 Task: Add the task  Integrate a new online platform for online art history courses to the section Speed of Thought in the project ConstructTech and add a Due Date to the respective task as 2024/04/09
Action: Mouse moved to (58, 448)
Screenshot: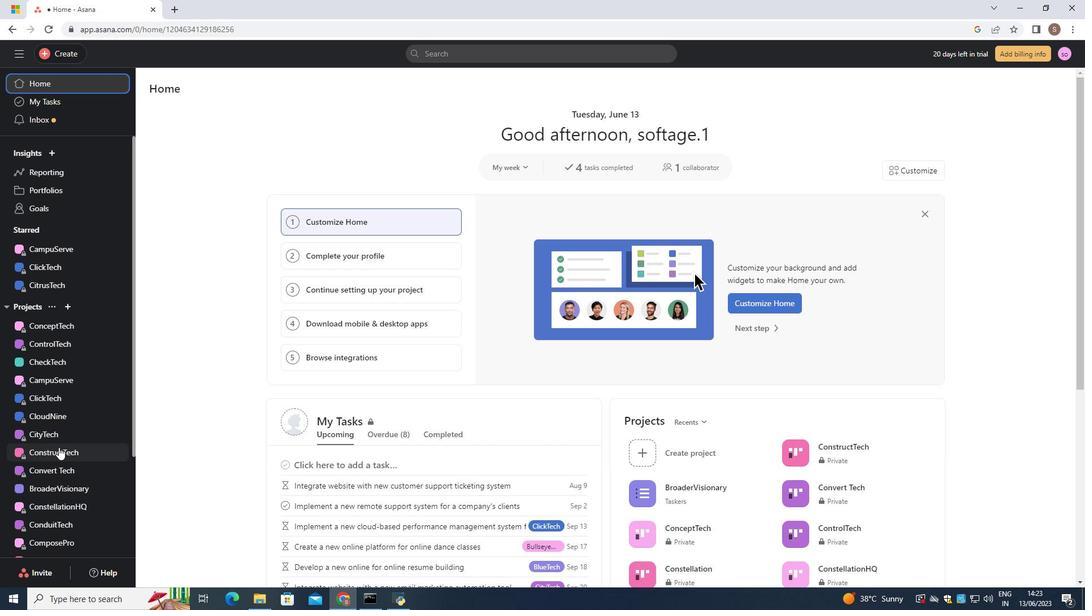
Action: Mouse pressed left at (58, 448)
Screenshot: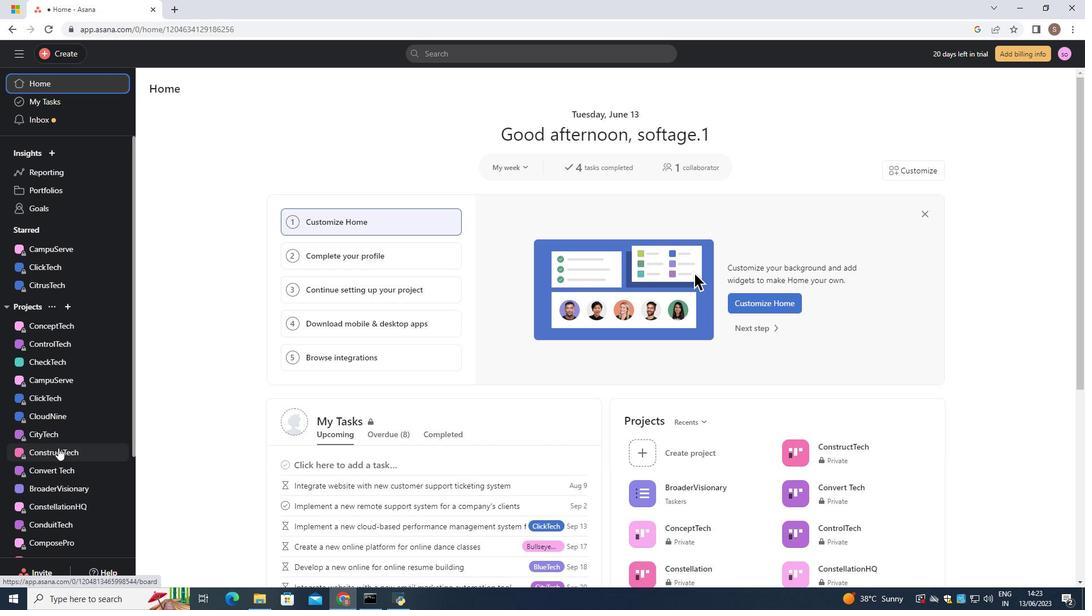 
Action: Mouse moved to (797, 164)
Screenshot: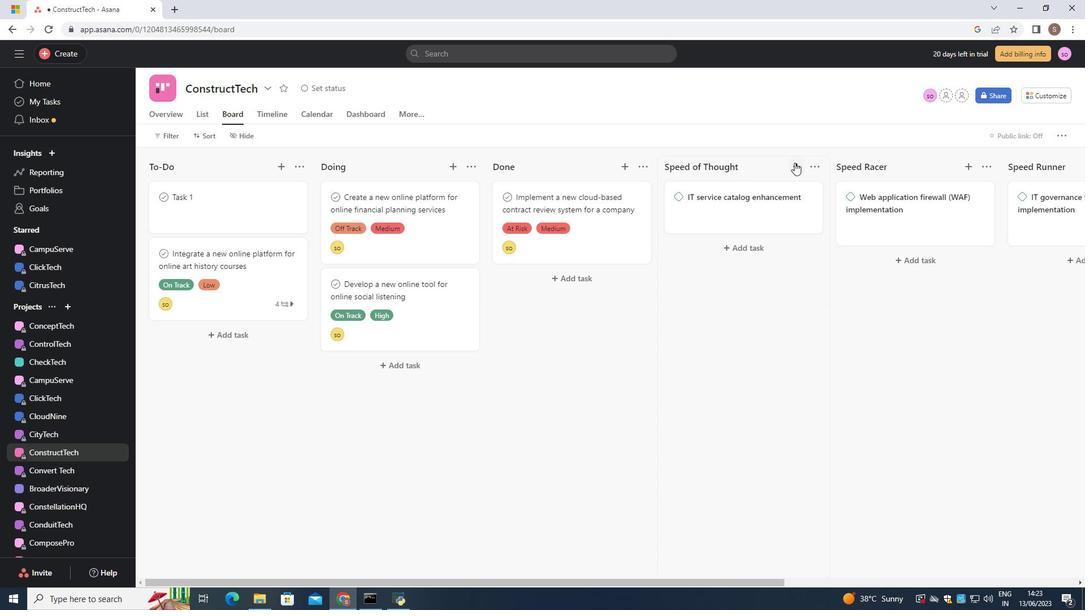 
Action: Mouse pressed left at (797, 164)
Screenshot: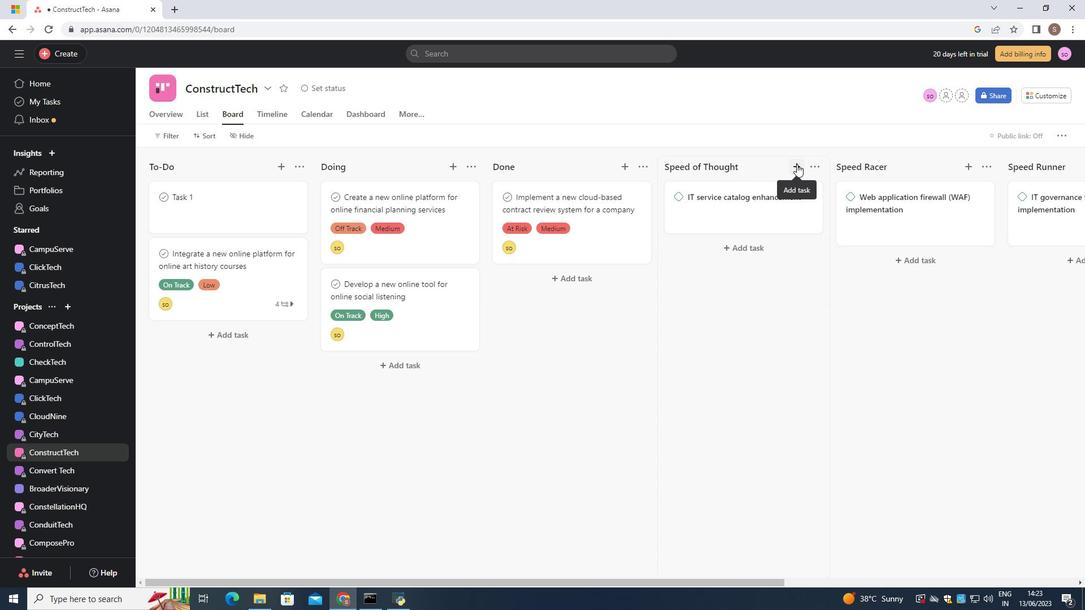 
Action: Key pressed <Key.shift_r><Key.shift_r><Key.shift_r><Key.shift_r><Key.shift_r><Key.shift_r><Key.shift_r><Key.shift_r><Key.shift_r><Key.shift_r><Key.shift_r><Key.shift_r><Key.shift_r>Integrate<Key.space>a<Key.space>new<Key.space>online<Key.space>platform<Key.space>for<Key.space>online<Key.space>art<Key.space>history<Key.space>courses
Screenshot: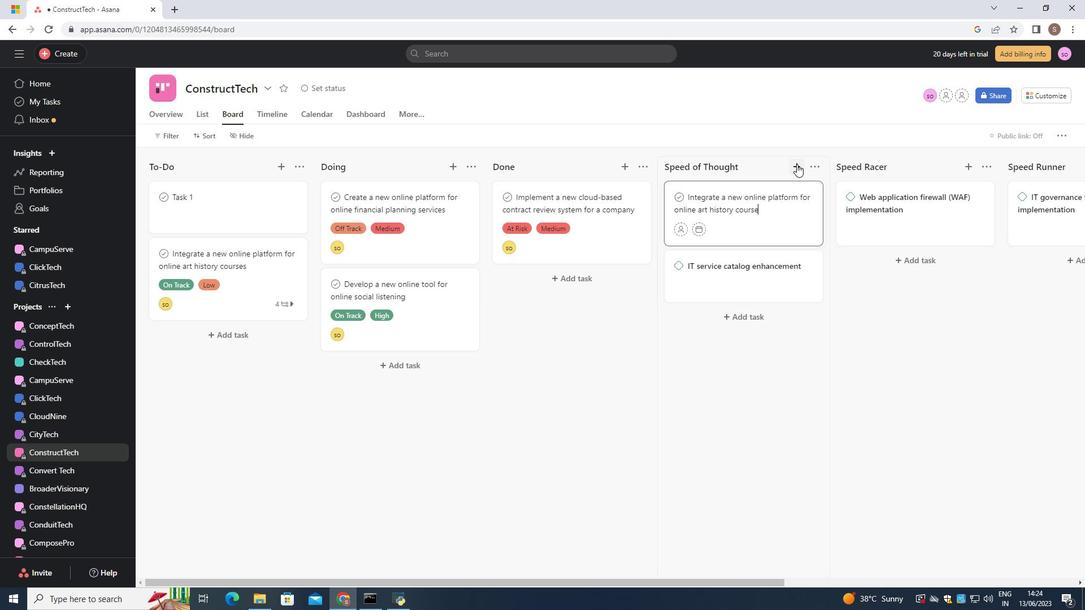
Action: Mouse moved to (698, 233)
Screenshot: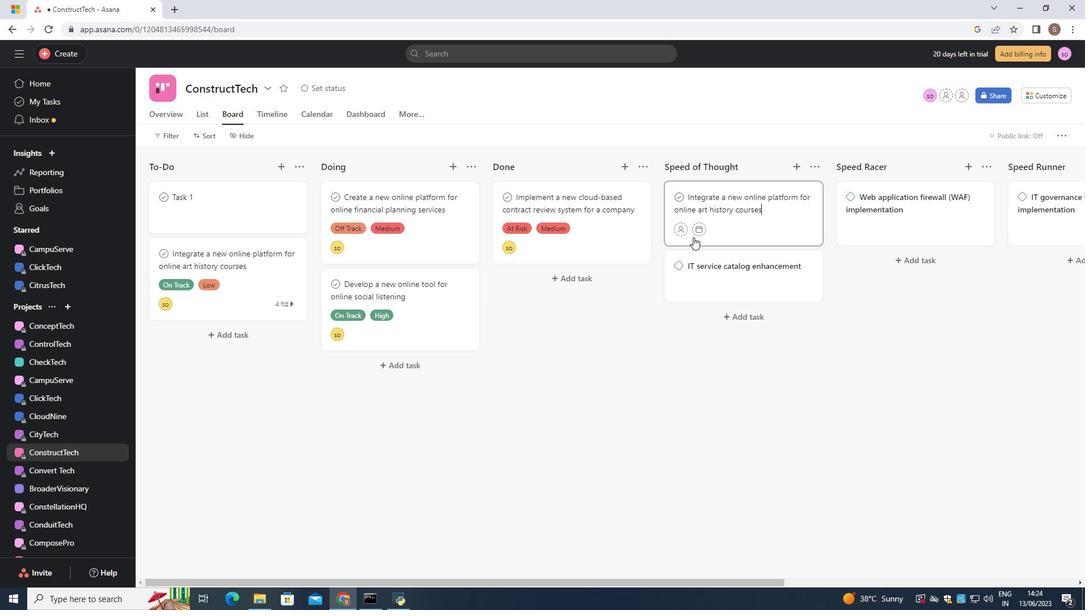 
Action: Mouse pressed left at (698, 233)
Screenshot: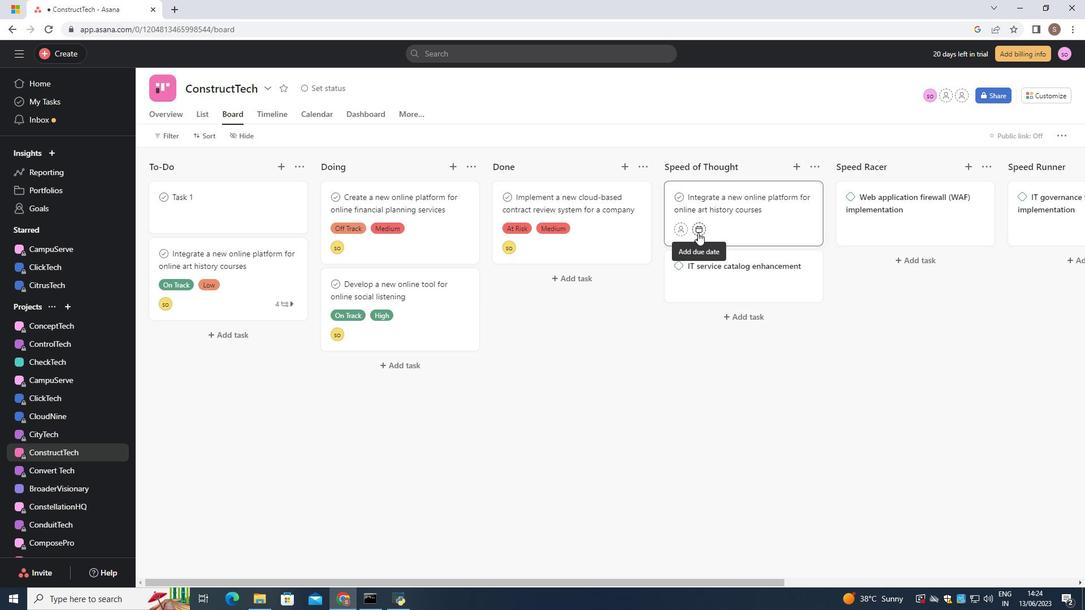
Action: Mouse moved to (762, 286)
Screenshot: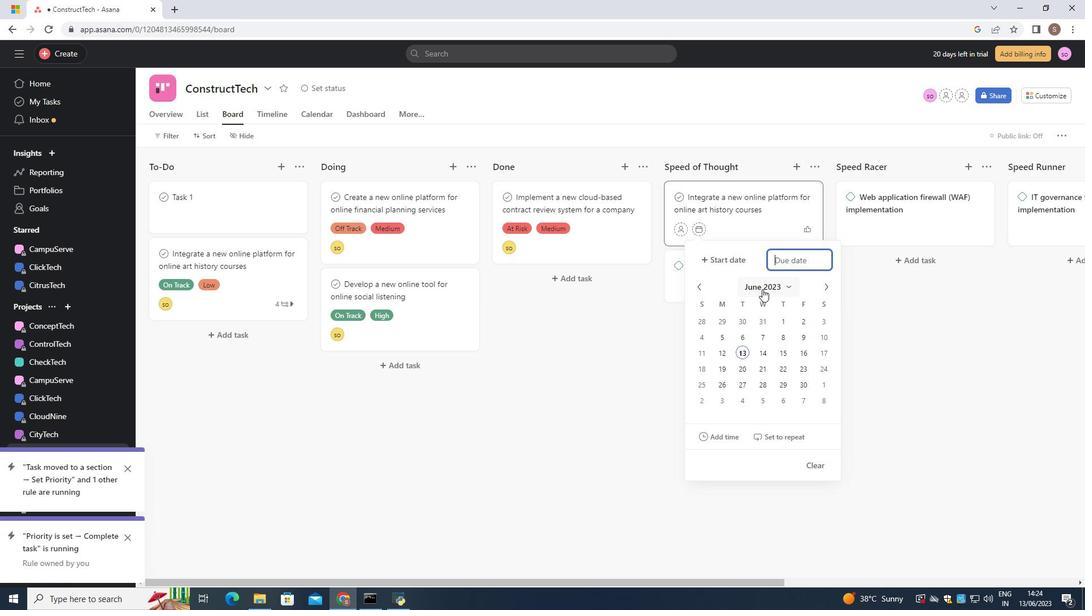 
Action: Mouse pressed left at (762, 286)
Screenshot: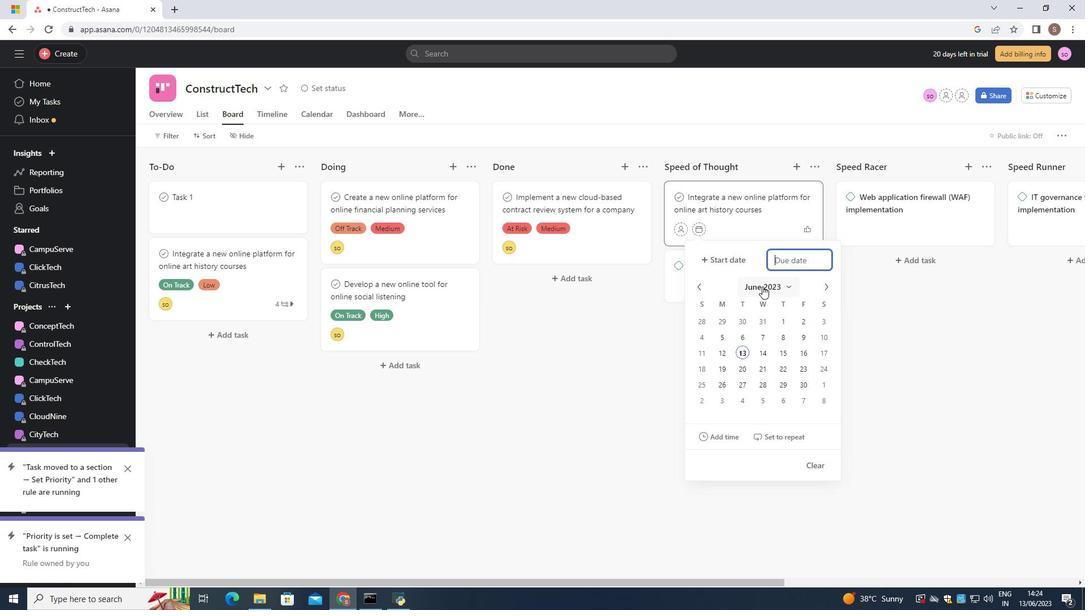 
Action: Mouse moved to (785, 397)
Screenshot: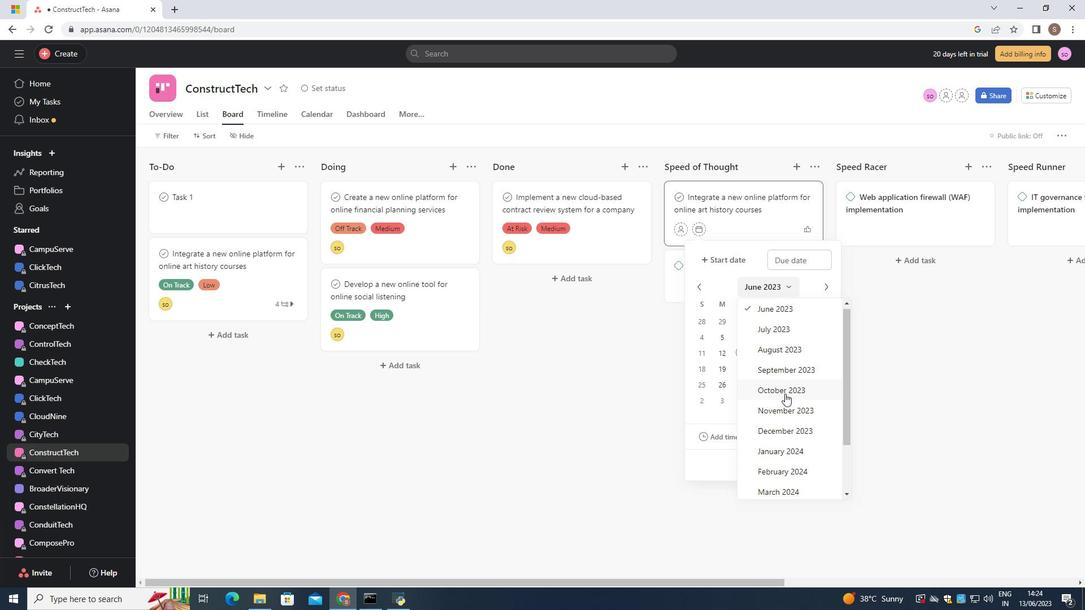 
Action: Mouse scrolled (785, 396) with delta (0, 0)
Screenshot: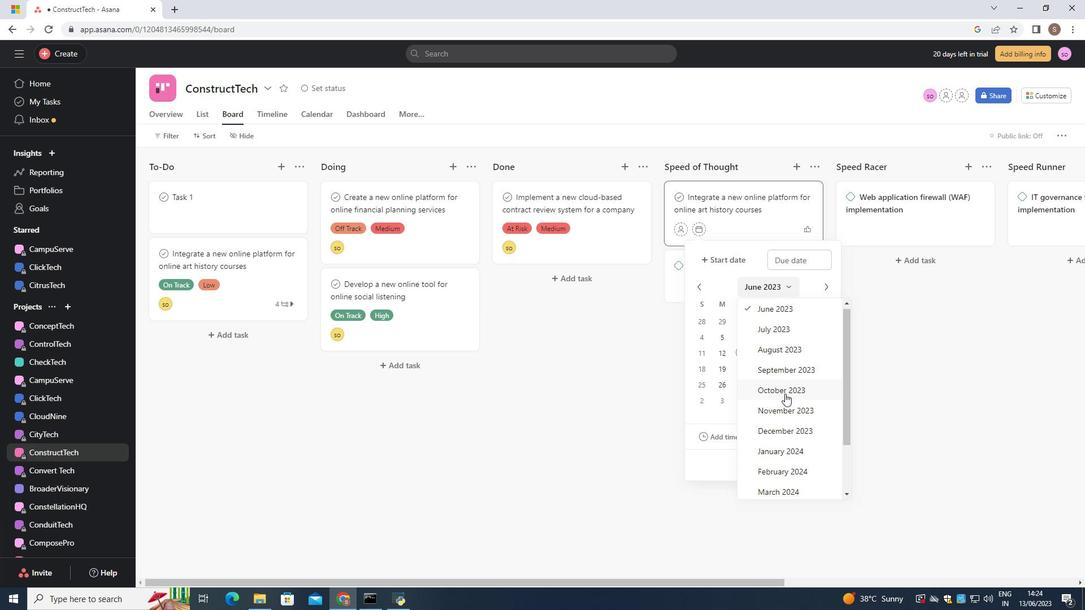 
Action: Mouse moved to (783, 450)
Screenshot: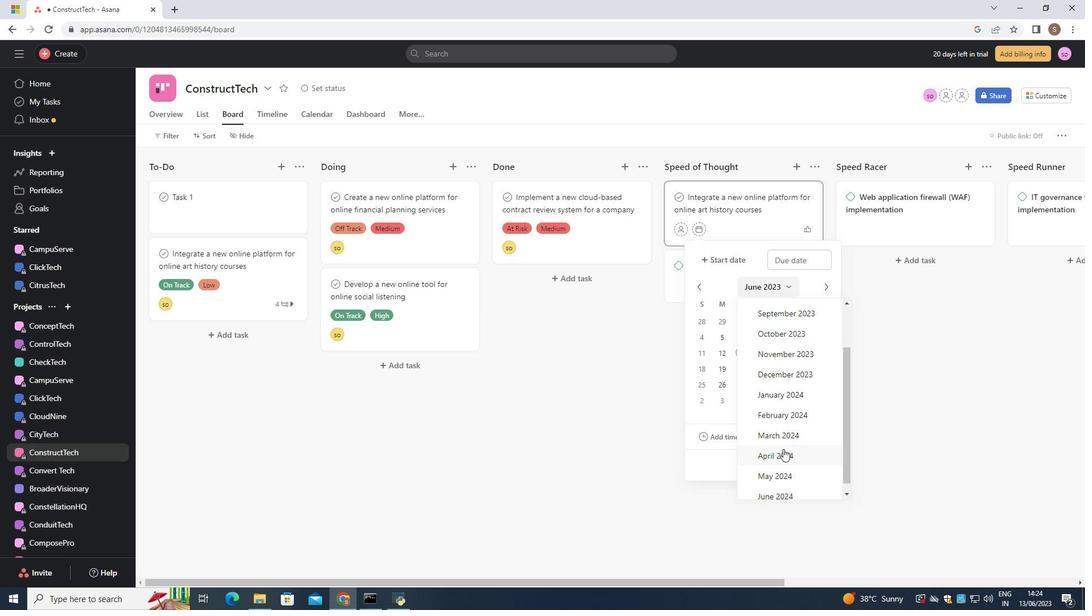 
Action: Mouse pressed left at (783, 450)
Screenshot: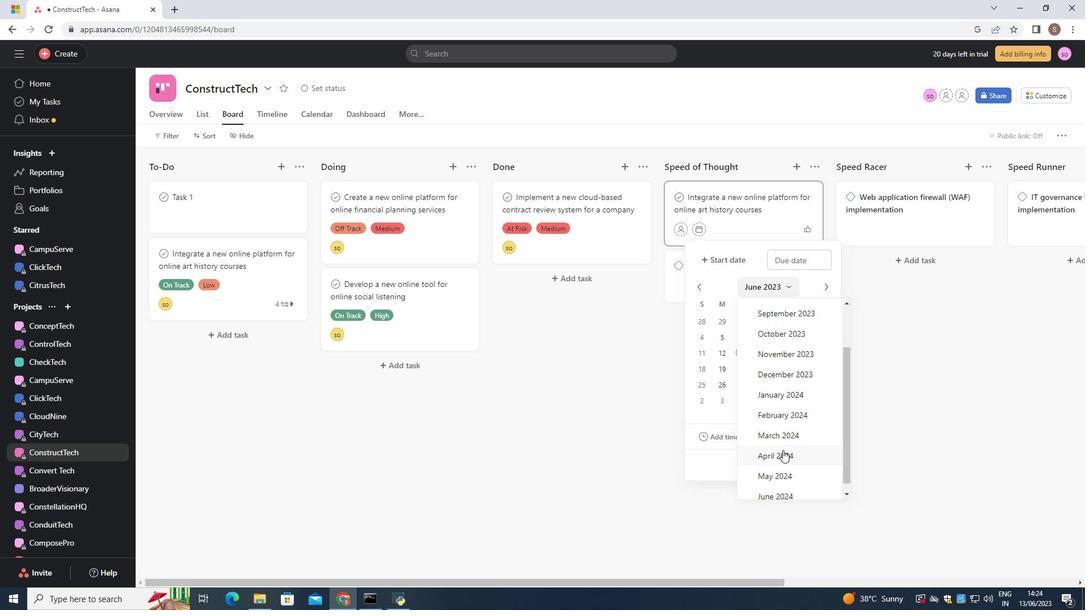 
Action: Mouse moved to (738, 337)
Screenshot: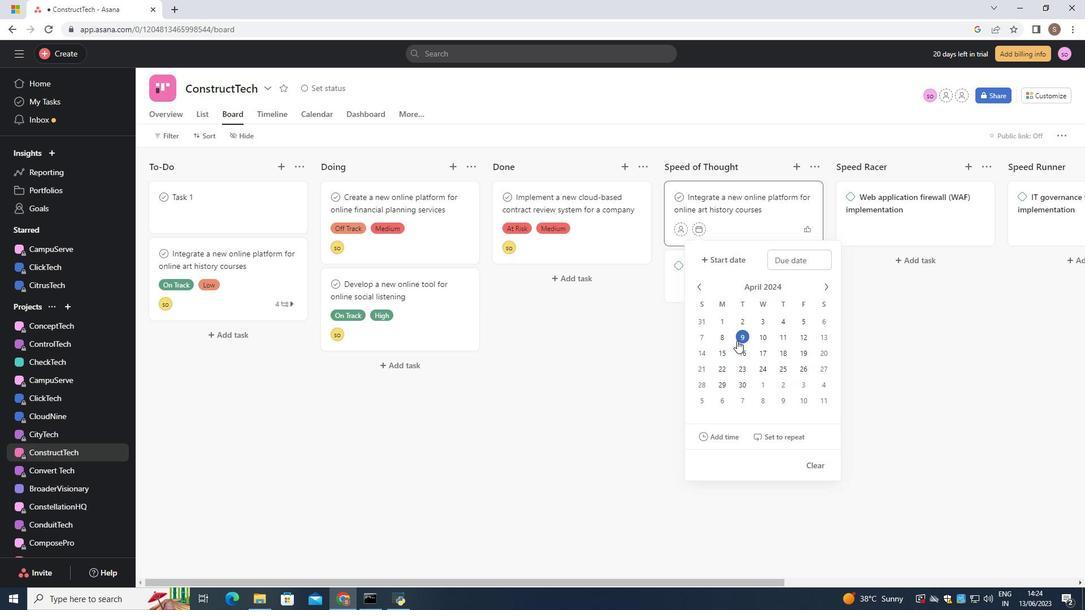 
Action: Mouse pressed left at (738, 337)
Screenshot: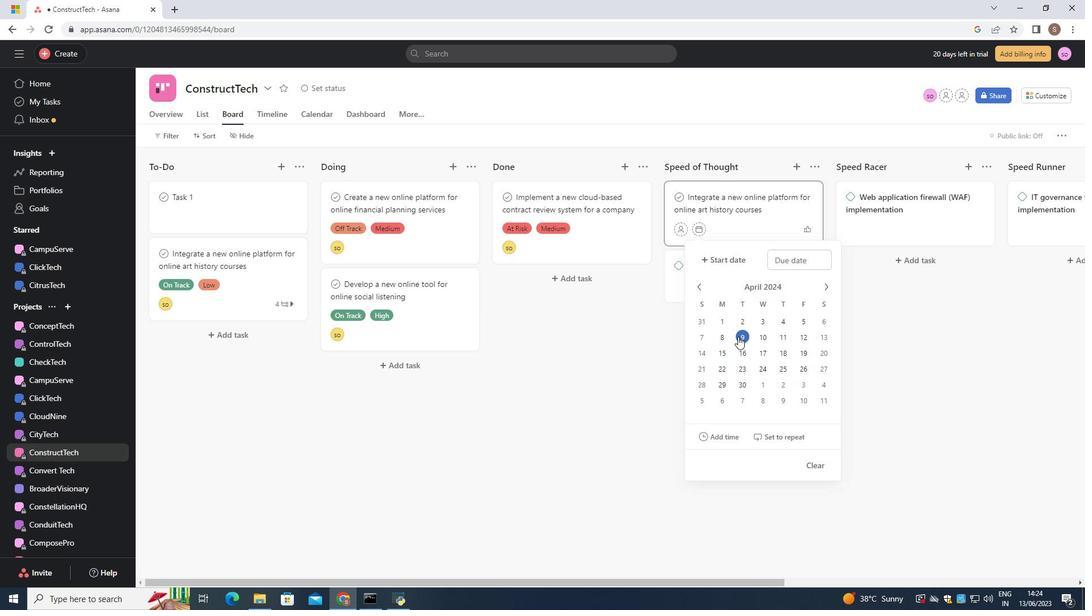 
Action: Mouse moved to (828, 456)
Screenshot: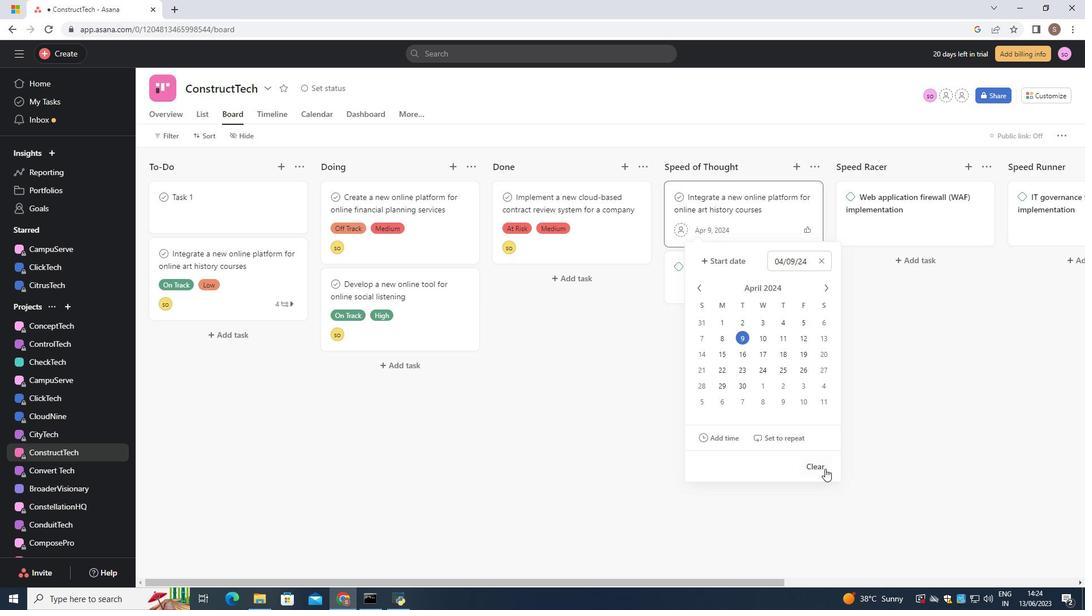 
Action: Key pressed <Key.enter>
Screenshot: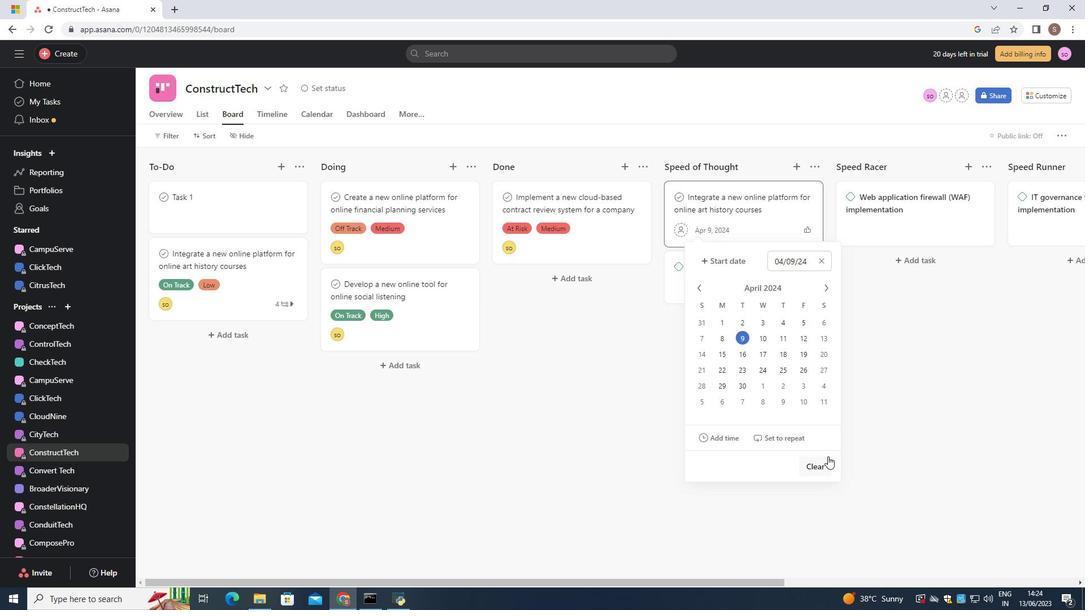 
Action: Mouse moved to (567, 467)
Screenshot: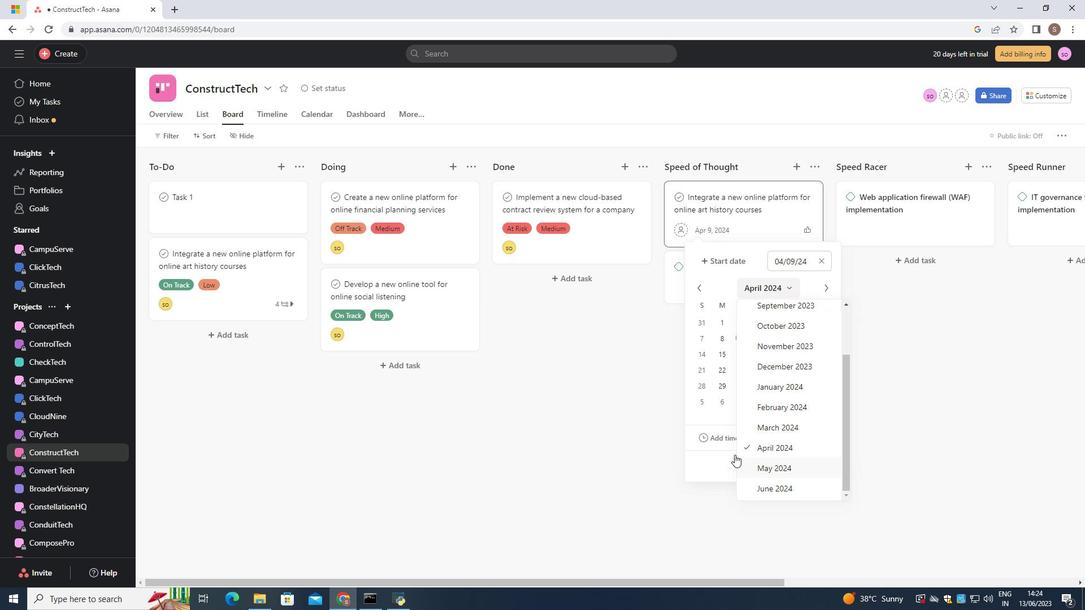 
Action: Mouse pressed left at (567, 467)
Screenshot: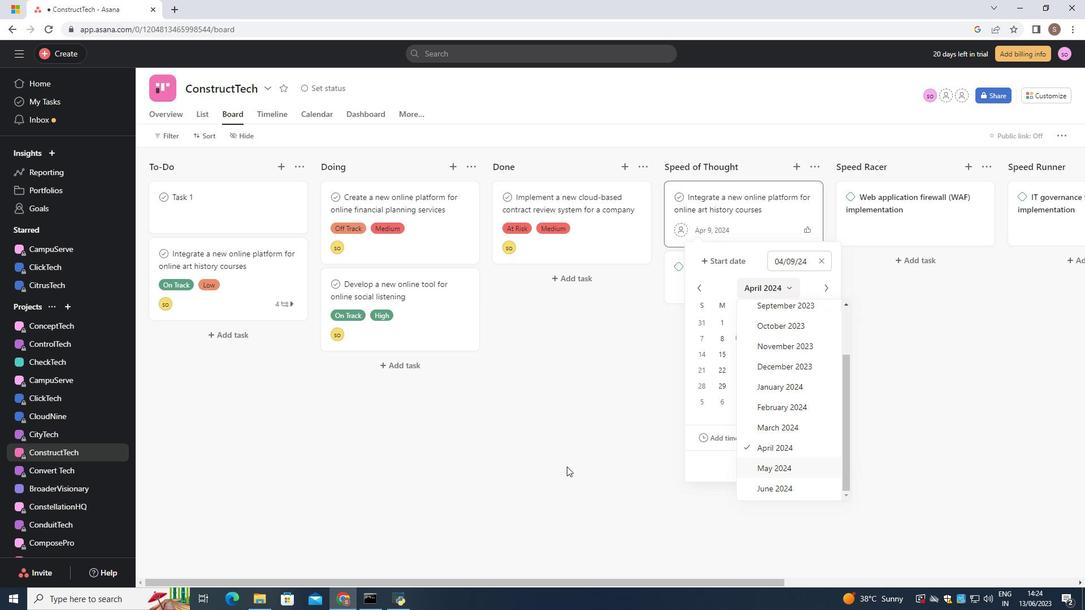 
